 Task: Open Card Card0000000057 in Board Board0000000015 in Workspace WS0000000005 in Trello. Add Member Email0000000017 to Card Card0000000057 in Board Board0000000015 in Workspace WS0000000005 in Trello. Add Purple Label titled Label0000000057 to Card Card0000000057 in Board Board0000000015 in Workspace WS0000000005 in Trello. Add Checklist CL0000000057 to Card Card0000000057 in Board Board0000000015 in Workspace WS0000000005 in Trello. Add Dates with Start Date as Aug 01 2023 and Due Date as Aug 31 2023 to Card Card0000000057 in Board Board0000000015 in Workspace WS0000000005 in Trello
Action: Mouse moved to (340, 382)
Screenshot: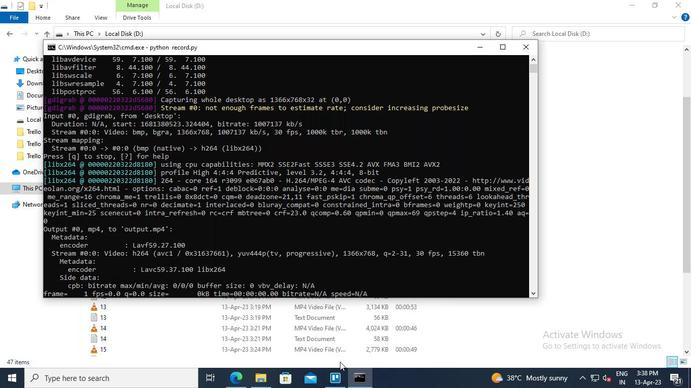 
Action: Mouse pressed left at (340, 382)
Screenshot: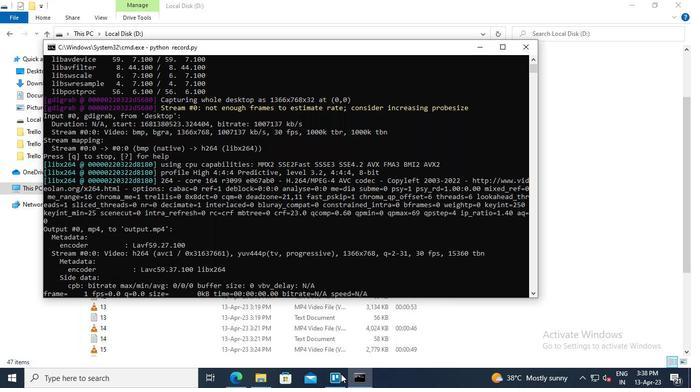 
Action: Mouse moved to (195, 133)
Screenshot: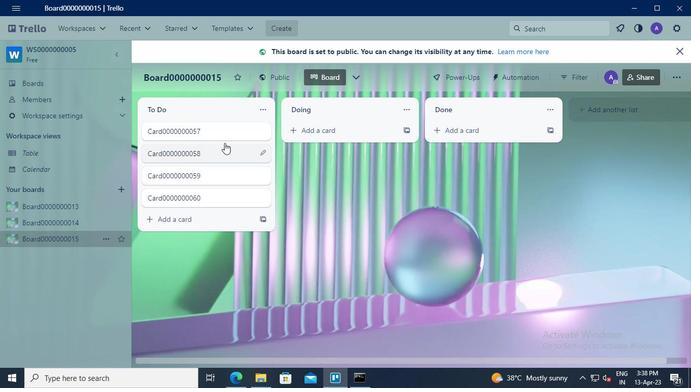 
Action: Mouse pressed left at (195, 133)
Screenshot: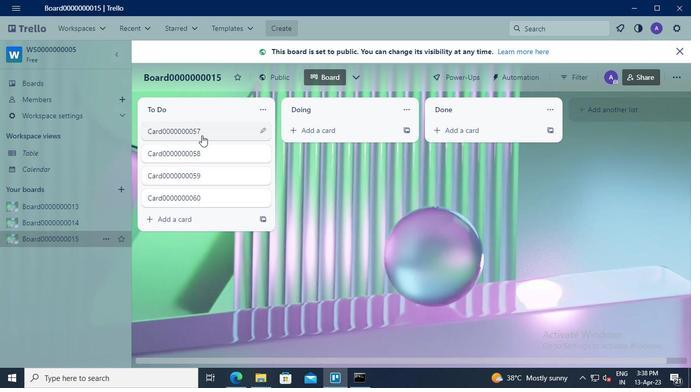 
Action: Mouse moved to (465, 97)
Screenshot: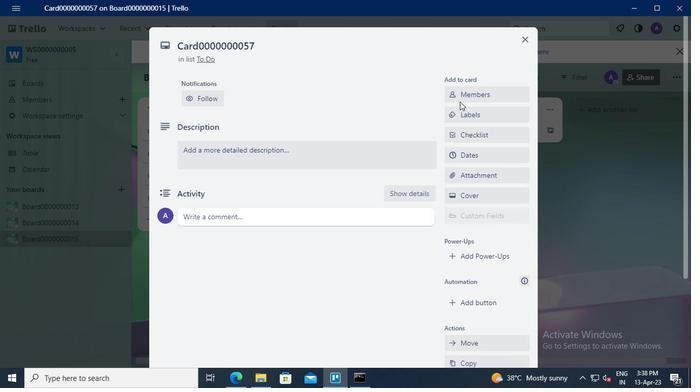 
Action: Mouse pressed left at (465, 97)
Screenshot: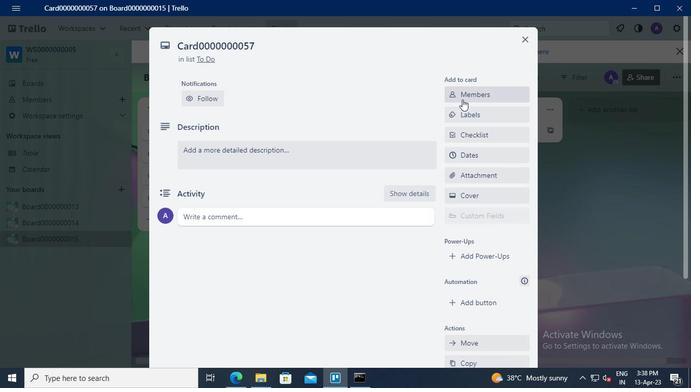 
Action: Mouse moved to (382, 65)
Screenshot: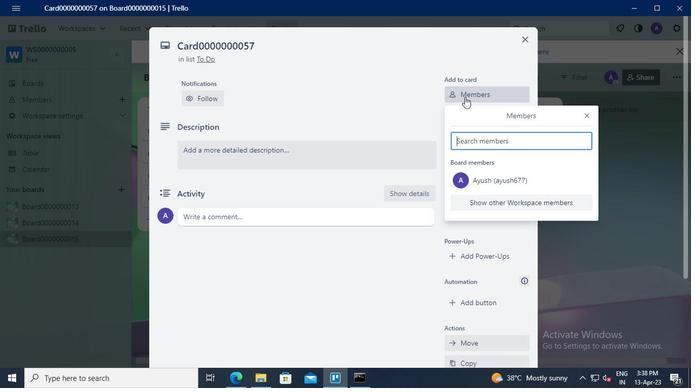 
Action: Keyboard Key.shift_r
Screenshot: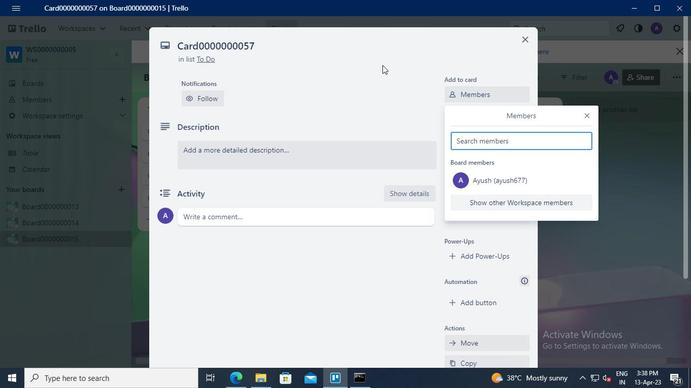 
Action: Keyboard A
Screenshot: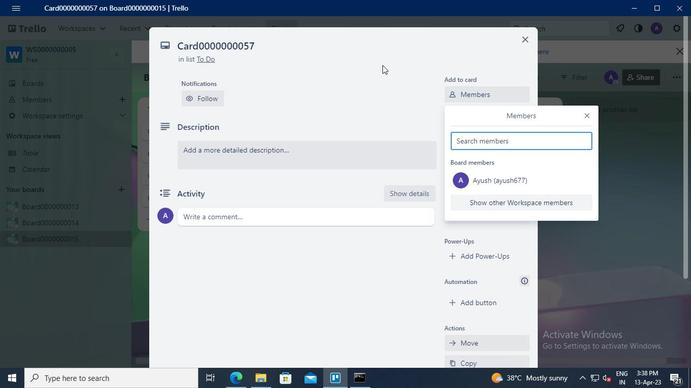 
Action: Keyboard u
Screenshot: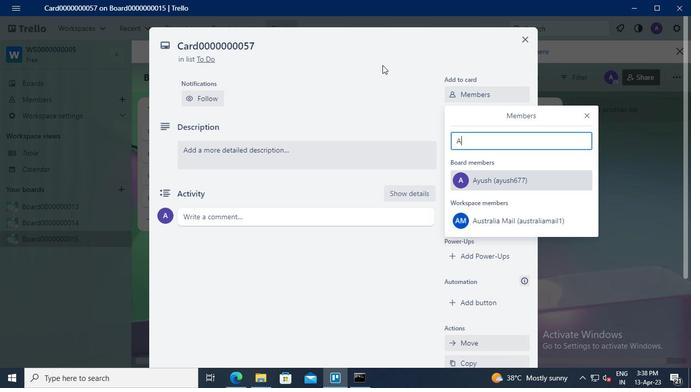 
Action: Keyboard s
Screenshot: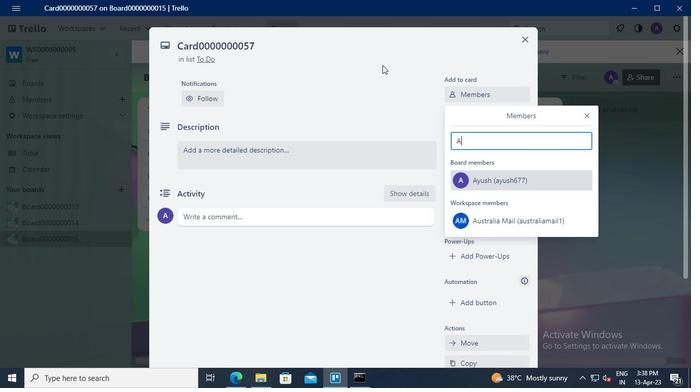 
Action: Keyboard t
Screenshot: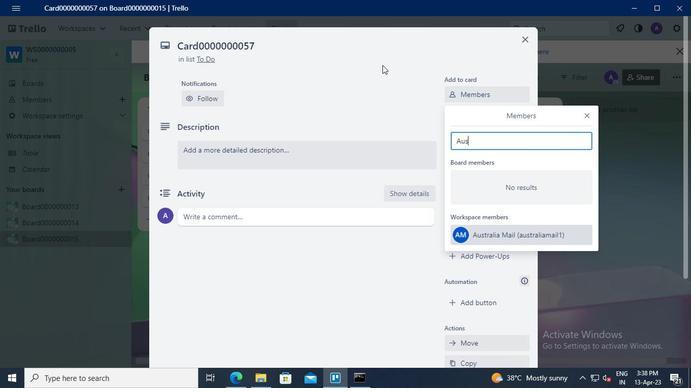 
Action: Keyboard r
Screenshot: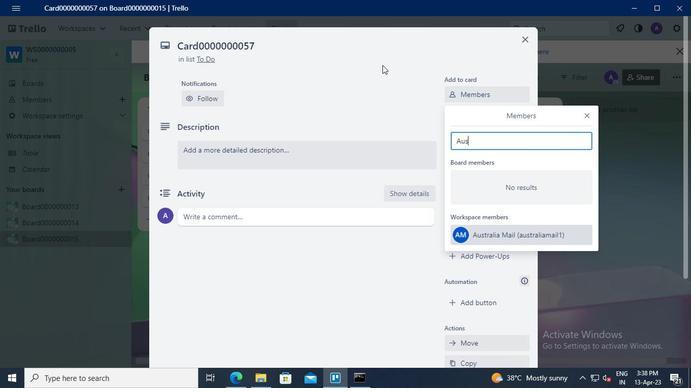 
Action: Keyboard a
Screenshot: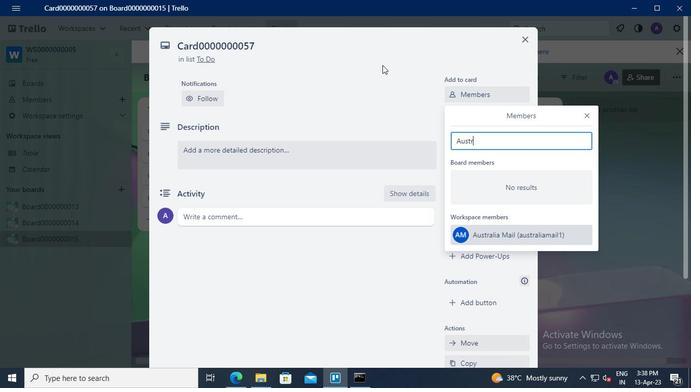 
Action: Keyboard l
Screenshot: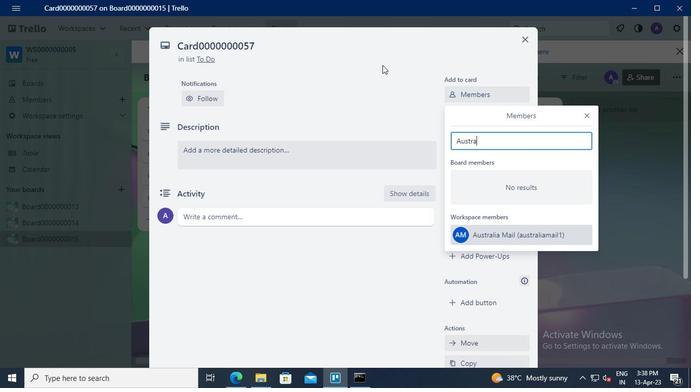 
Action: Keyboard i
Screenshot: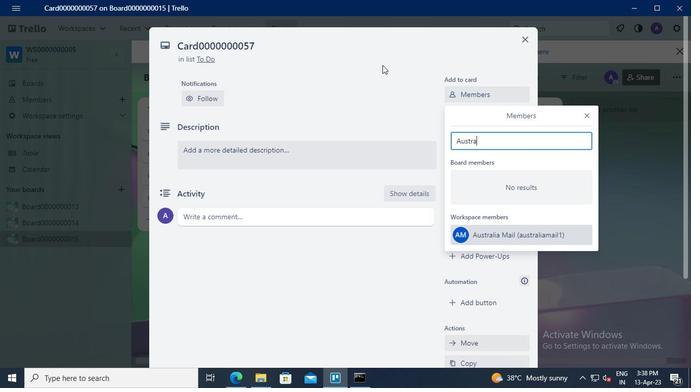 
Action: Keyboard a
Screenshot: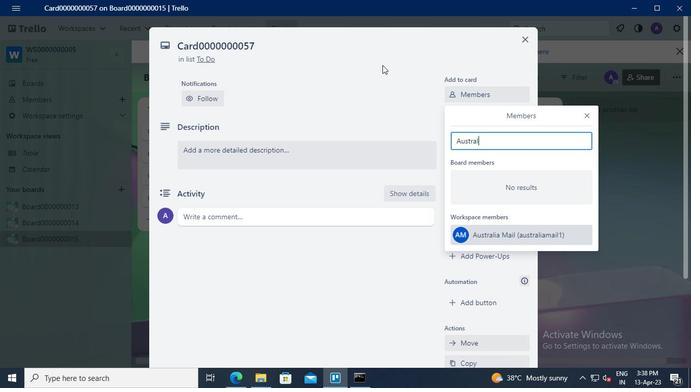 
Action: Mouse moved to (480, 233)
Screenshot: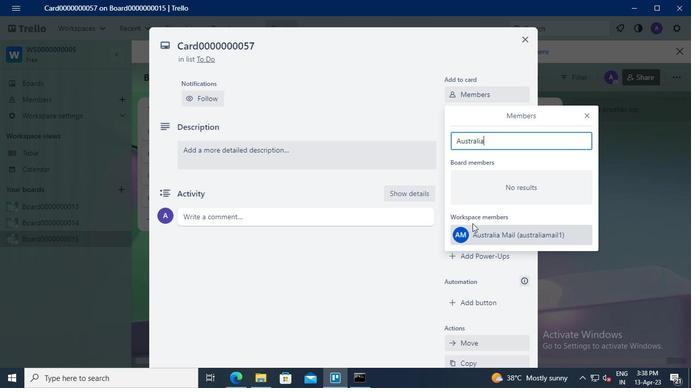 
Action: Mouse pressed left at (480, 233)
Screenshot: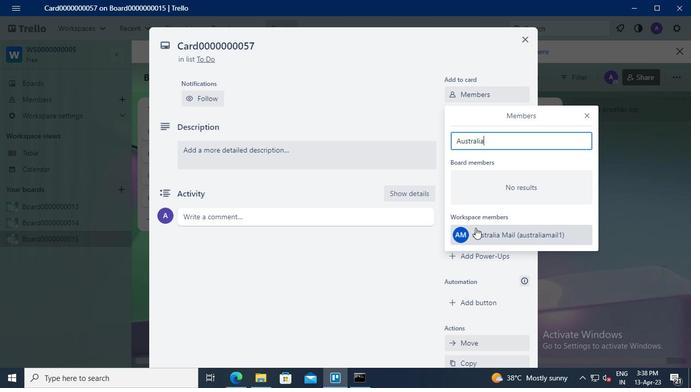 
Action: Mouse moved to (588, 111)
Screenshot: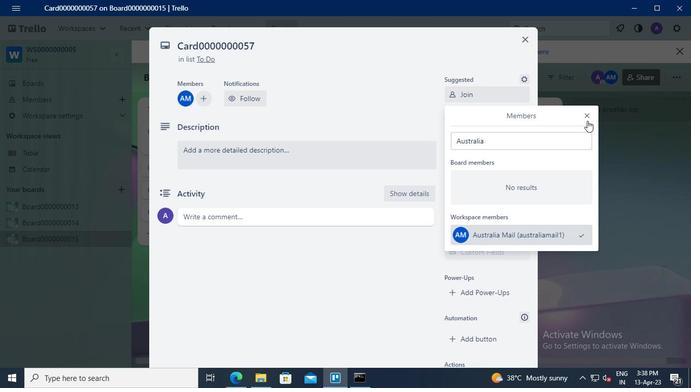 
Action: Mouse pressed left at (588, 111)
Screenshot: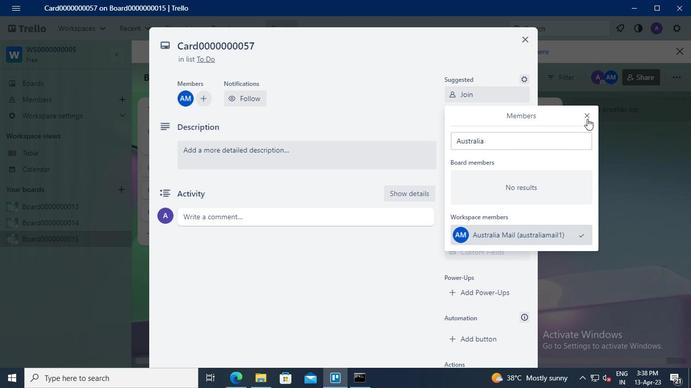 
Action: Mouse moved to (507, 149)
Screenshot: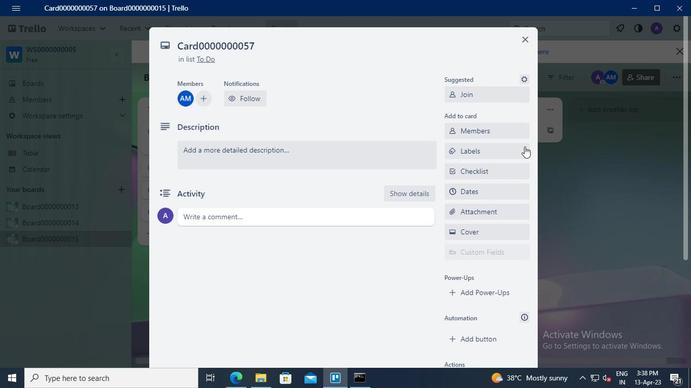 
Action: Mouse pressed left at (507, 149)
Screenshot: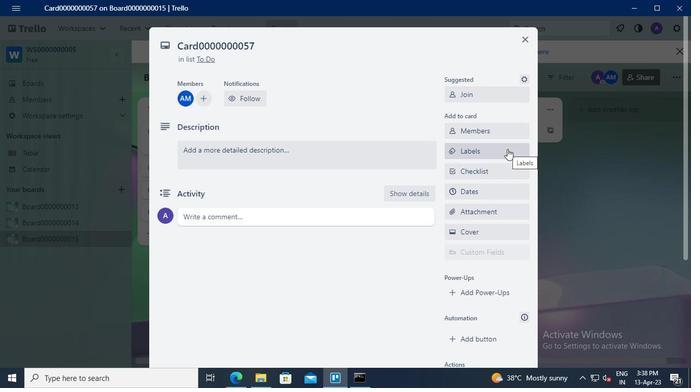 
Action: Mouse moved to (526, 227)
Screenshot: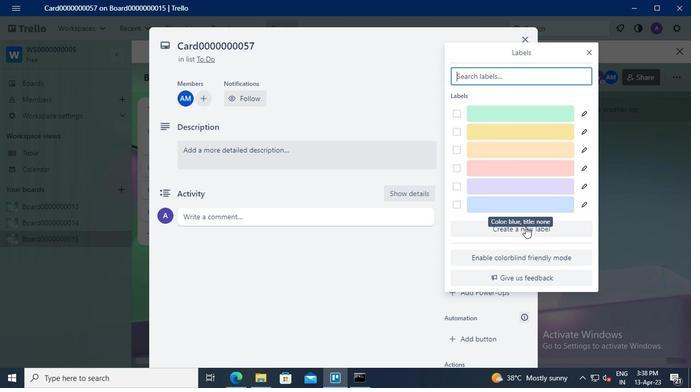 
Action: Mouse pressed left at (526, 227)
Screenshot: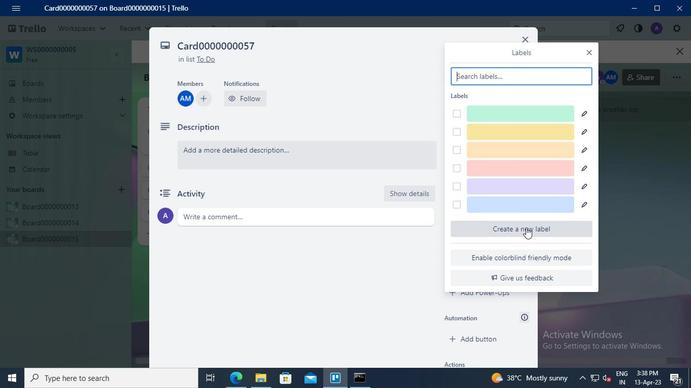 
Action: Mouse moved to (492, 150)
Screenshot: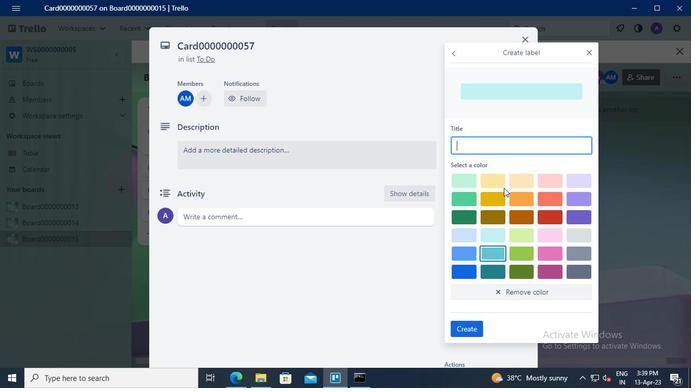 
Action: Keyboard Key.shift
Screenshot: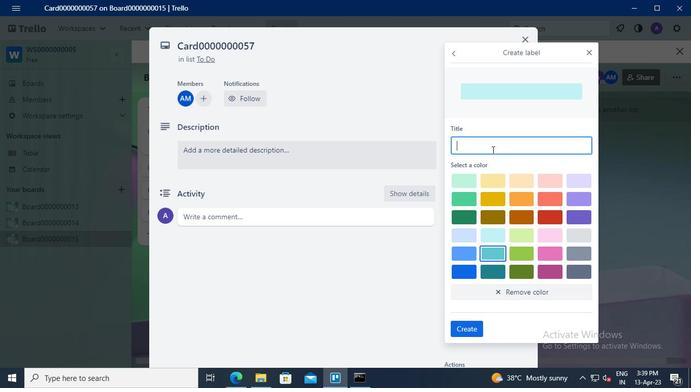 
Action: Keyboard L
Screenshot: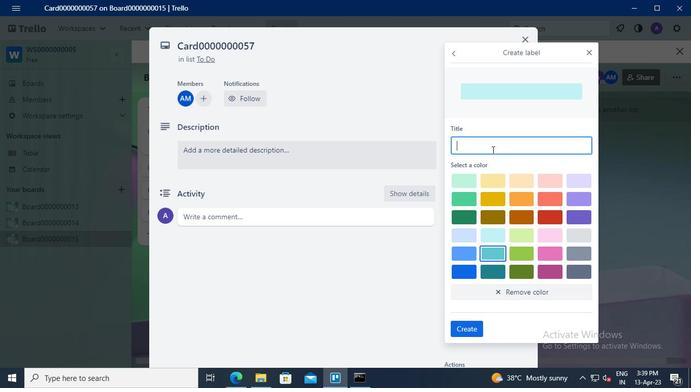 
Action: Keyboard a
Screenshot: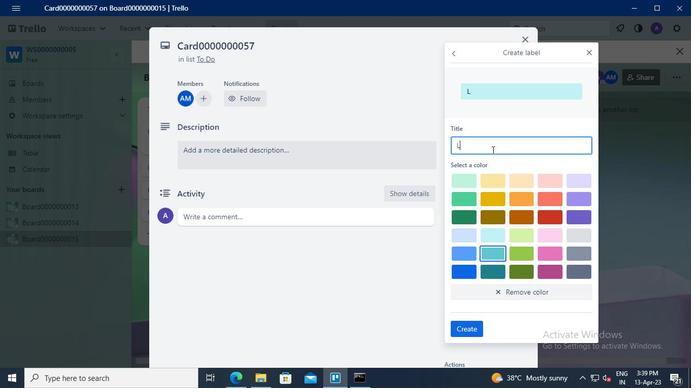 
Action: Keyboard b
Screenshot: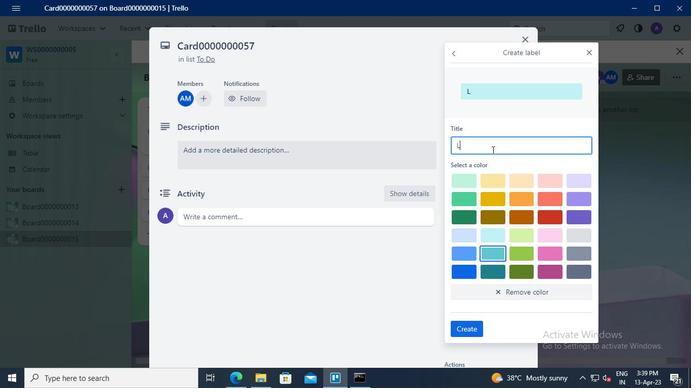 
Action: Keyboard e
Screenshot: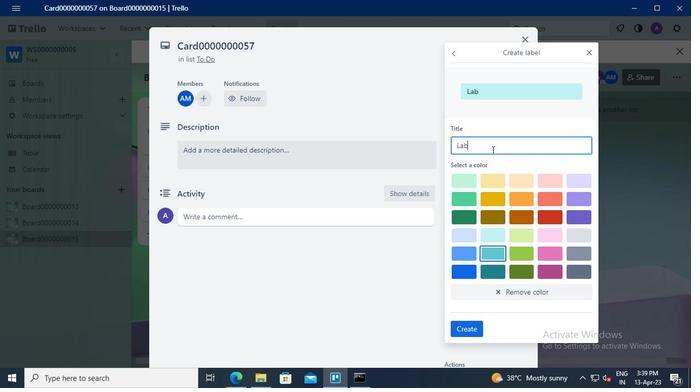 
Action: Keyboard l
Screenshot: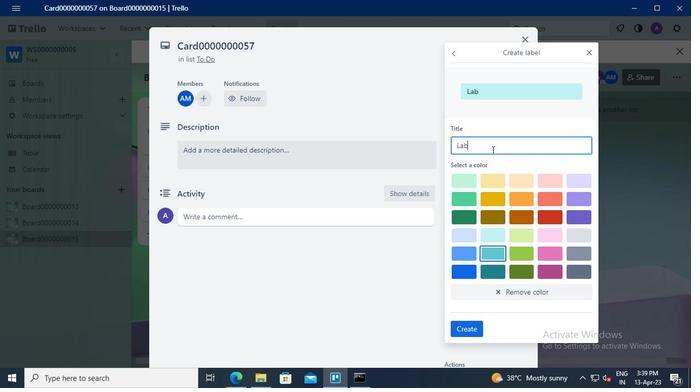 
Action: Keyboard <96>
Screenshot: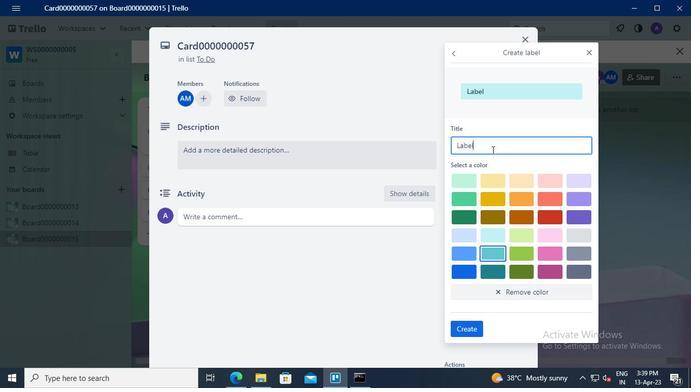 
Action: Keyboard <96>
Screenshot: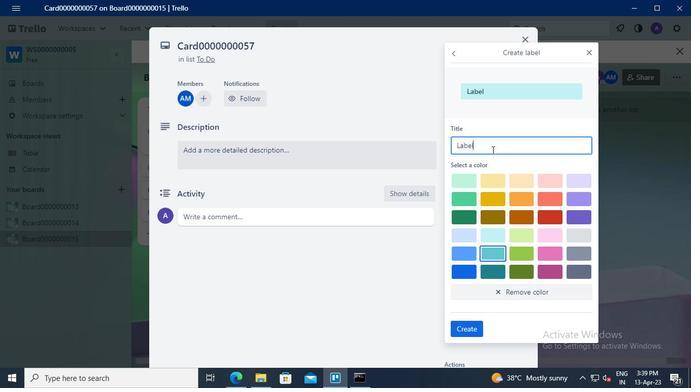 
Action: Keyboard <96>
Screenshot: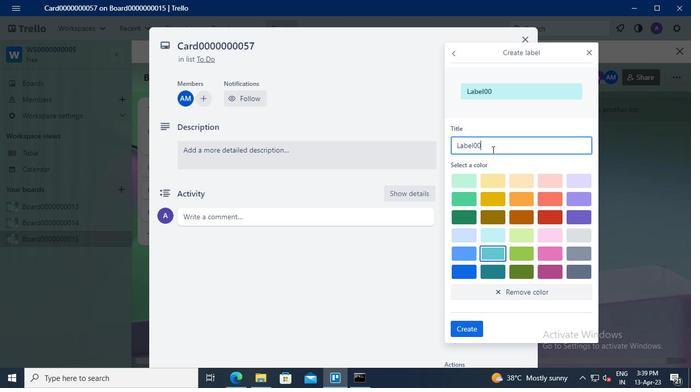
Action: Keyboard <96>
Screenshot: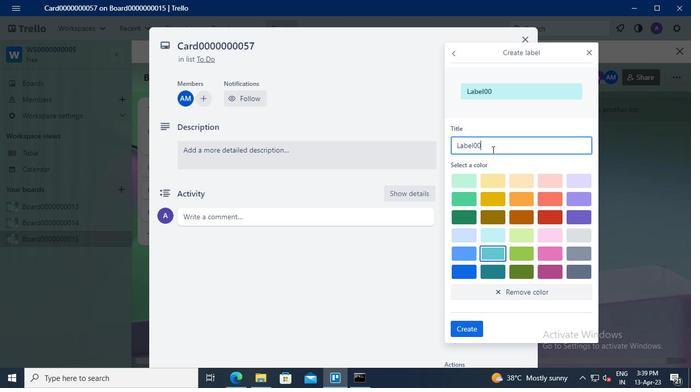 
Action: Keyboard <96>
Screenshot: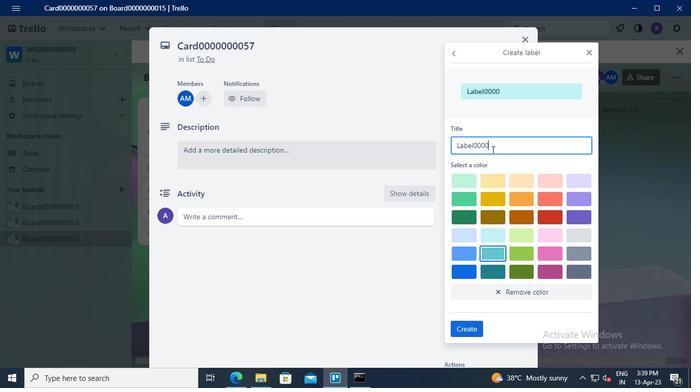 
Action: Keyboard <96>
Screenshot: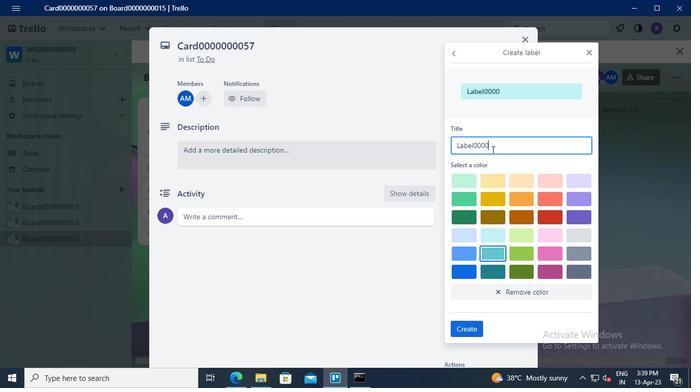 
Action: Keyboard <96>
Screenshot: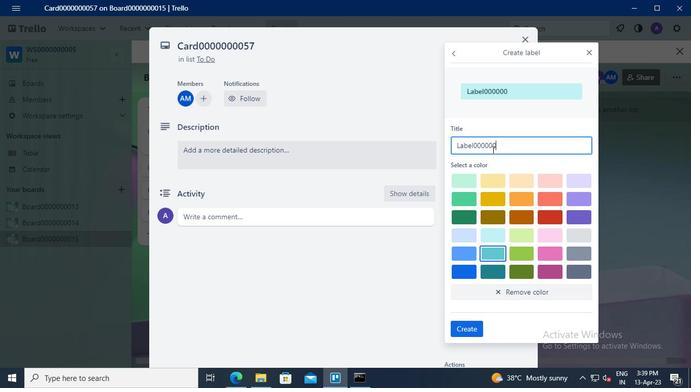 
Action: Keyboard <96>
Screenshot: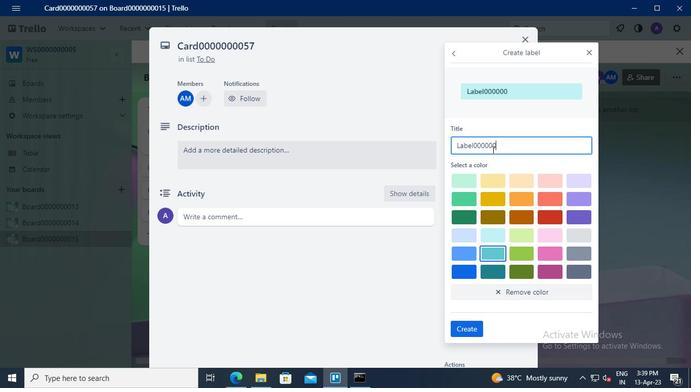 
Action: Keyboard <101>
Screenshot: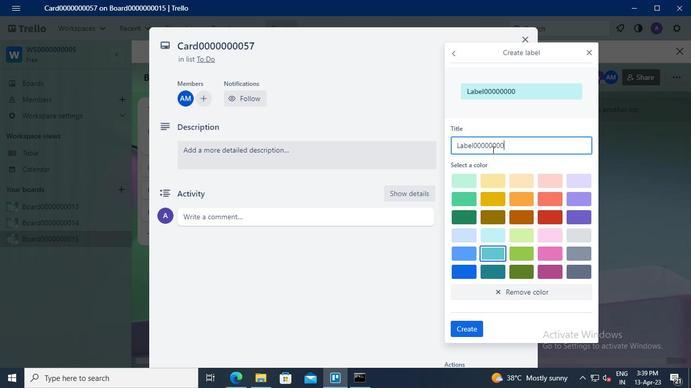 
Action: Keyboard <103>
Screenshot: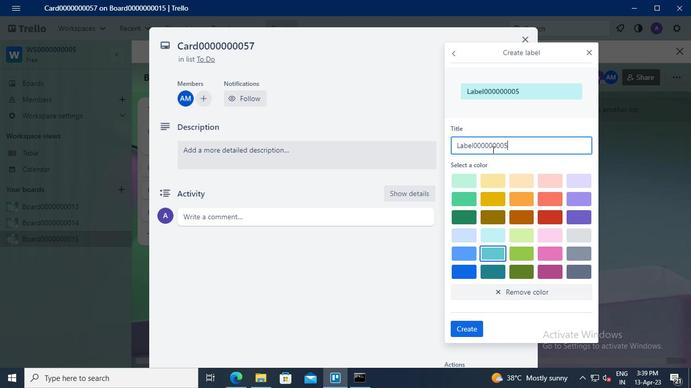 
Action: Mouse moved to (580, 201)
Screenshot: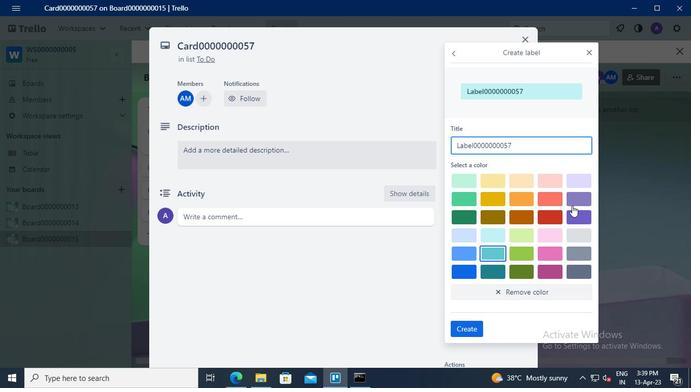 
Action: Mouse pressed left at (580, 201)
Screenshot: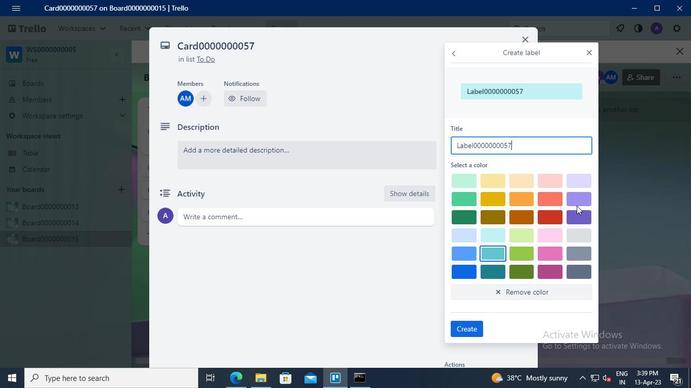 
Action: Mouse moved to (476, 328)
Screenshot: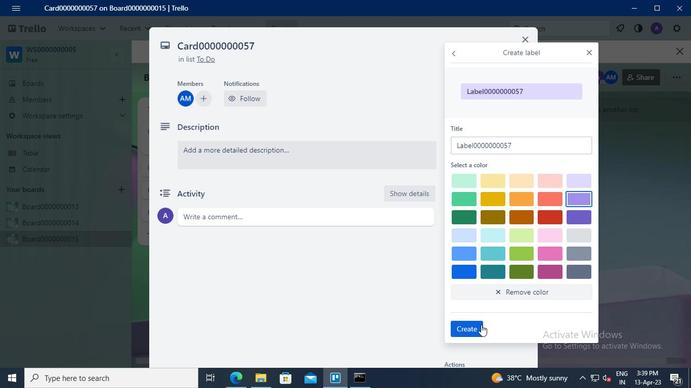
Action: Mouse pressed left at (476, 328)
Screenshot: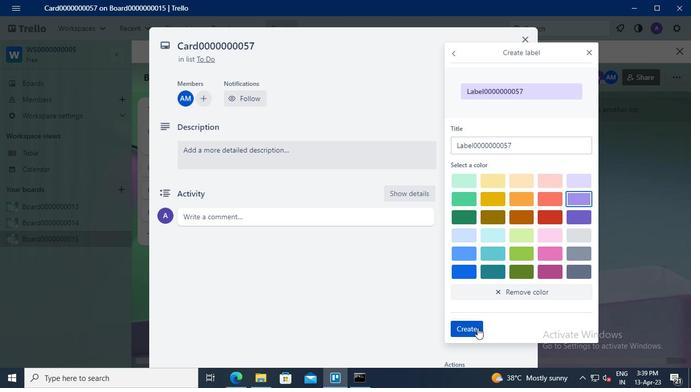 
Action: Mouse moved to (589, 52)
Screenshot: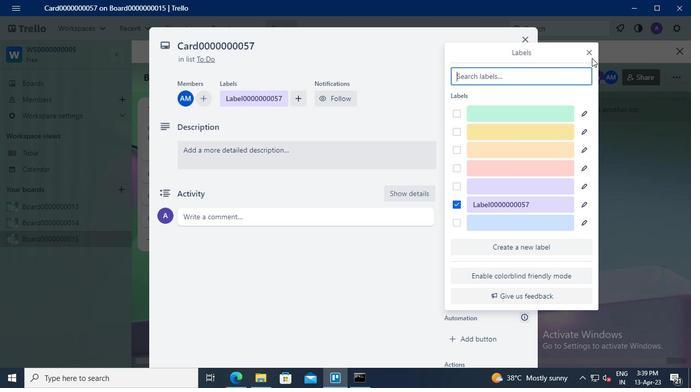 
Action: Mouse pressed left at (589, 52)
Screenshot: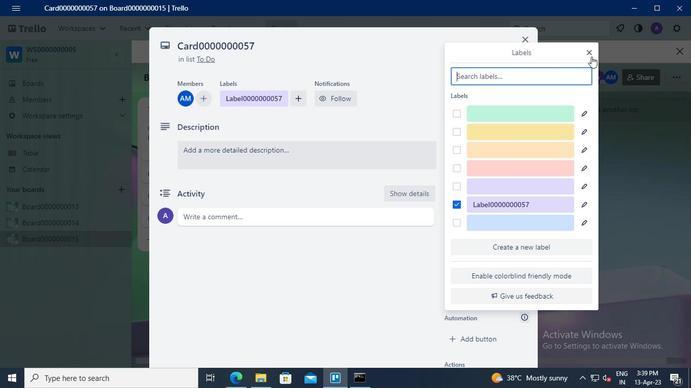 
Action: Mouse moved to (489, 170)
Screenshot: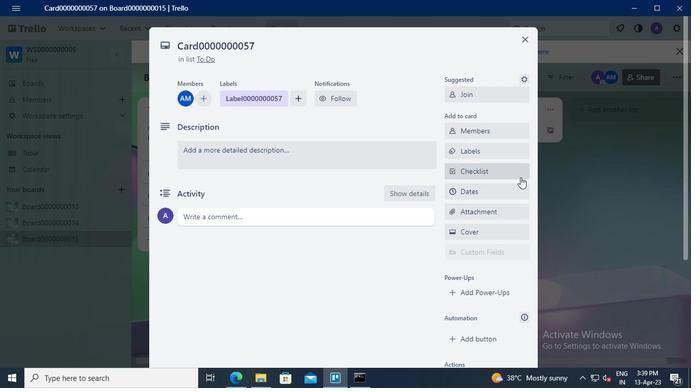 
Action: Mouse pressed left at (489, 170)
Screenshot: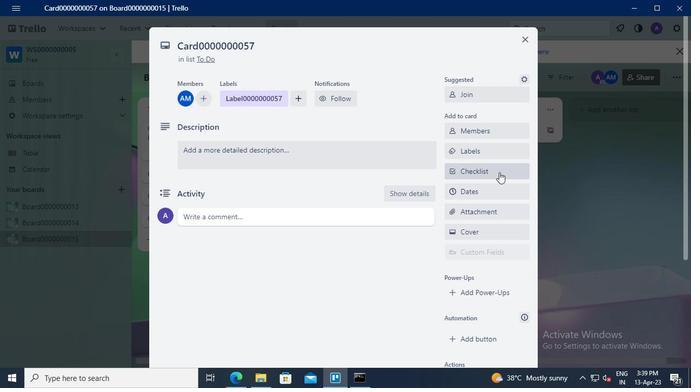 
Action: Keyboard Key.shift
Screenshot: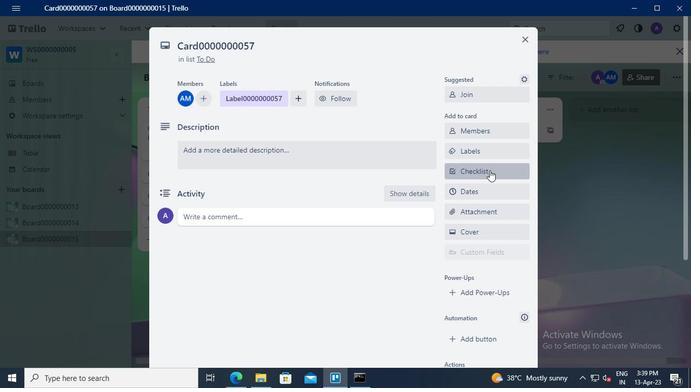 
Action: Keyboard Key.shift
Screenshot: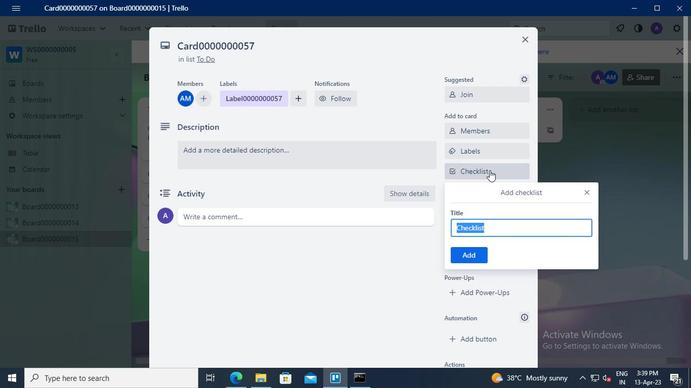 
Action: Keyboard Key.shift
Screenshot: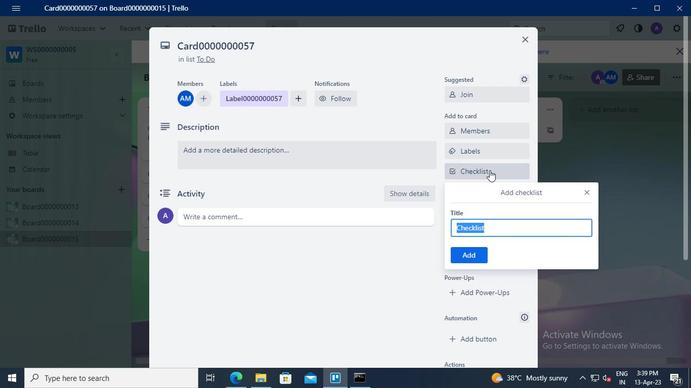 
Action: Keyboard Key.shift
Screenshot: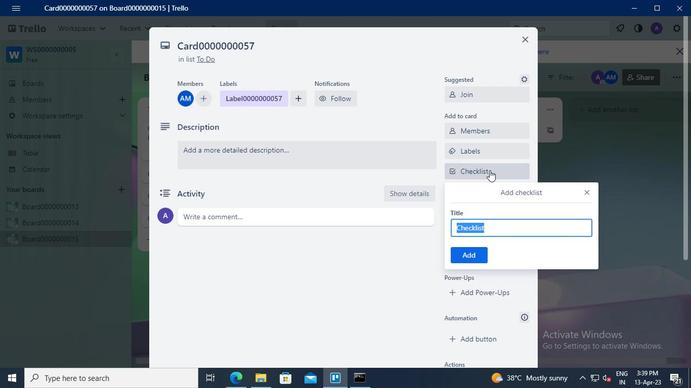 
Action: Keyboard Key.shift
Screenshot: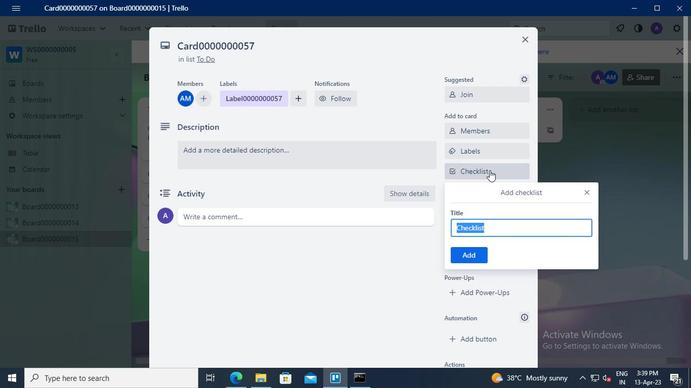 
Action: Keyboard Key.shift
Screenshot: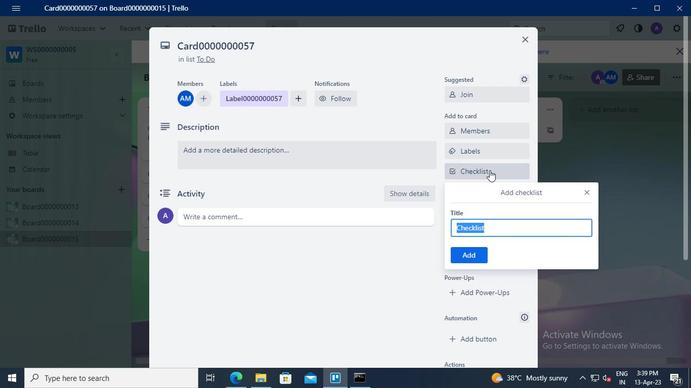 
Action: Keyboard Key.shift
Screenshot: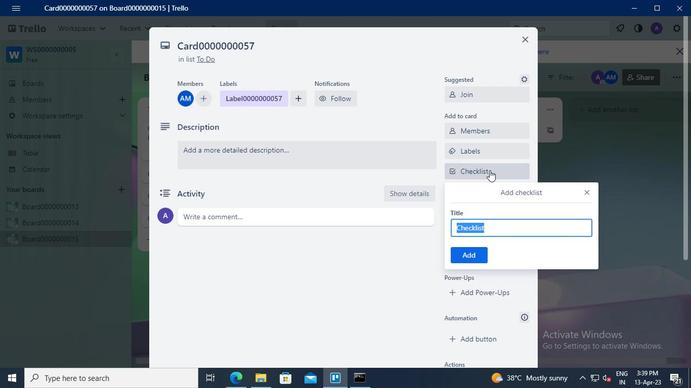 
Action: Keyboard C
Screenshot: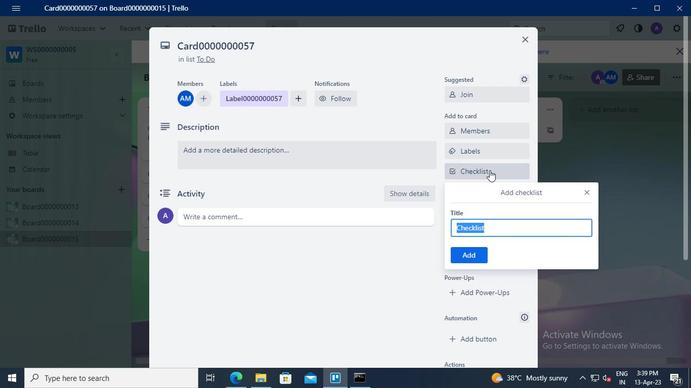 
Action: Keyboard L
Screenshot: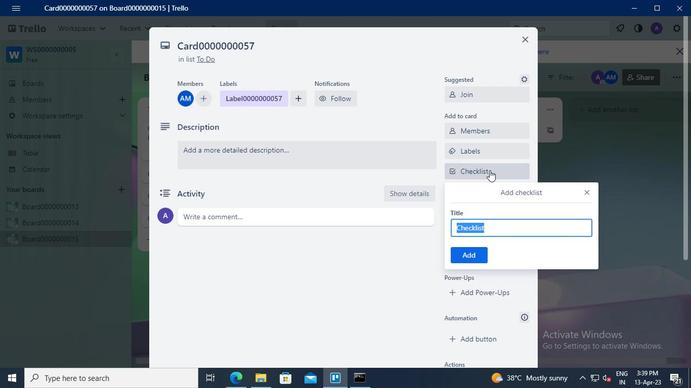 
Action: Keyboard <96>
Screenshot: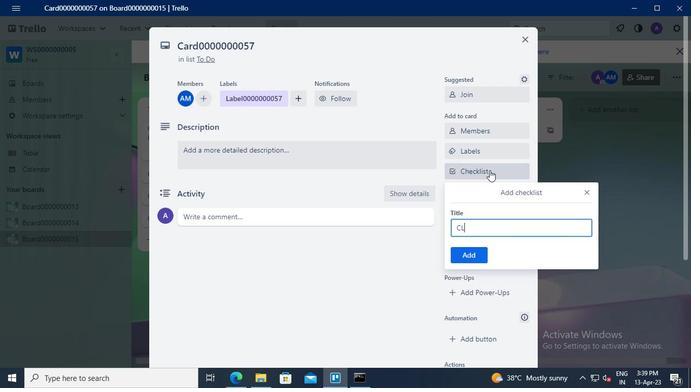 
Action: Keyboard <96>
Screenshot: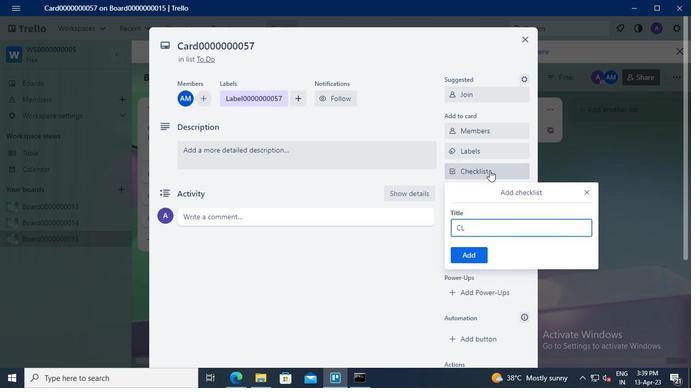 
Action: Keyboard <96>
Screenshot: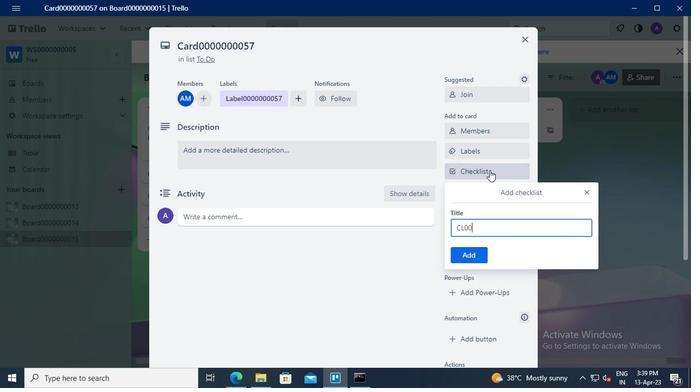 
Action: Keyboard <96>
Screenshot: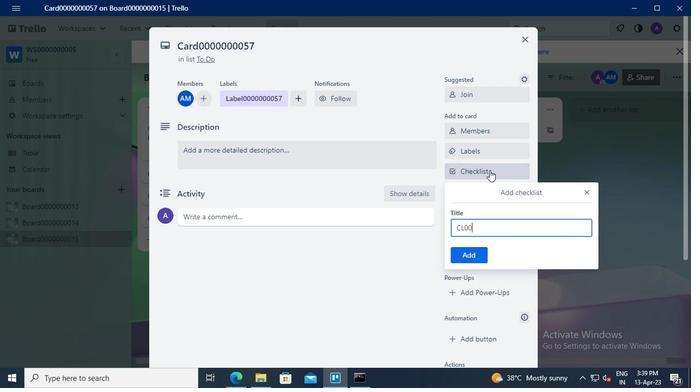 
Action: Keyboard <96>
Screenshot: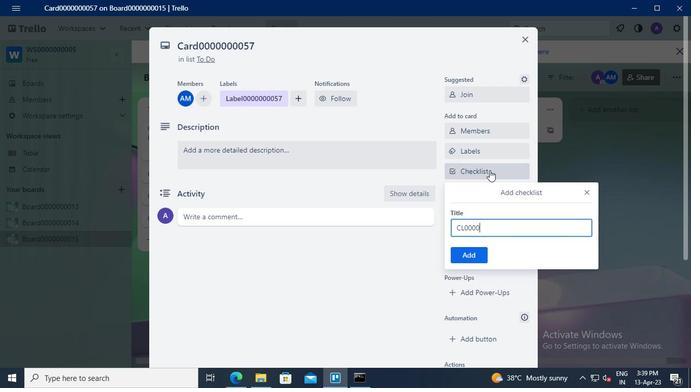 
Action: Keyboard <96>
Screenshot: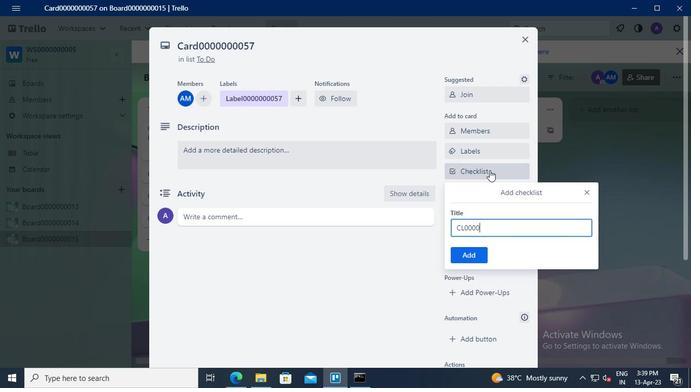 
Action: Keyboard <96>
Screenshot: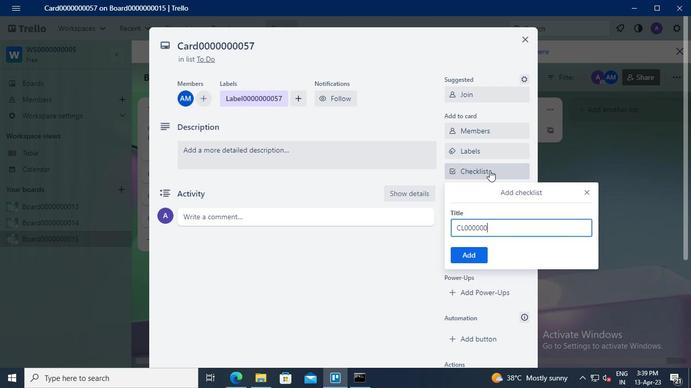 
Action: Keyboard <96>
Screenshot: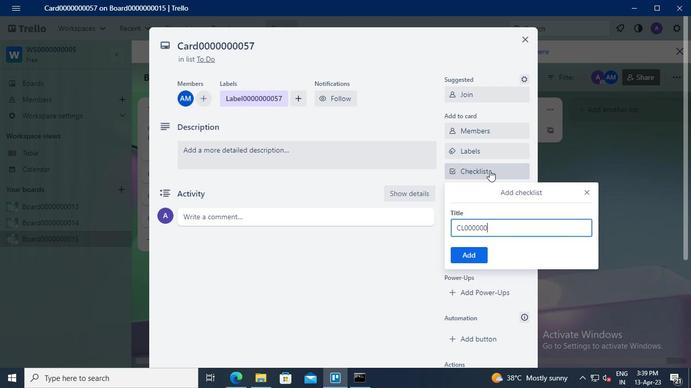 
Action: Keyboard <101>
Screenshot: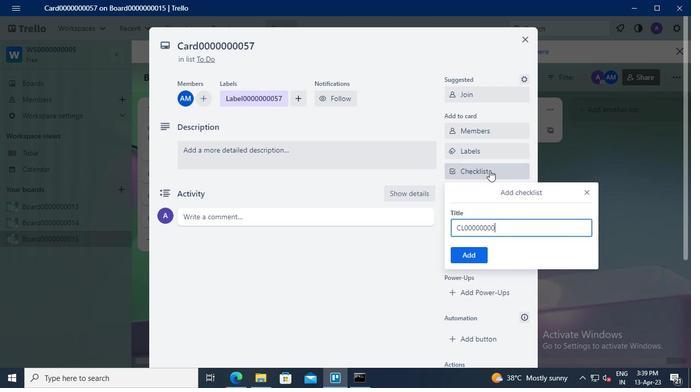 
Action: Keyboard <103>
Screenshot: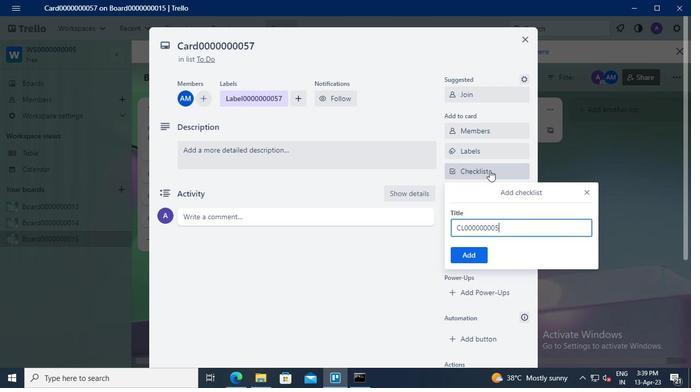 
Action: Mouse moved to (468, 253)
Screenshot: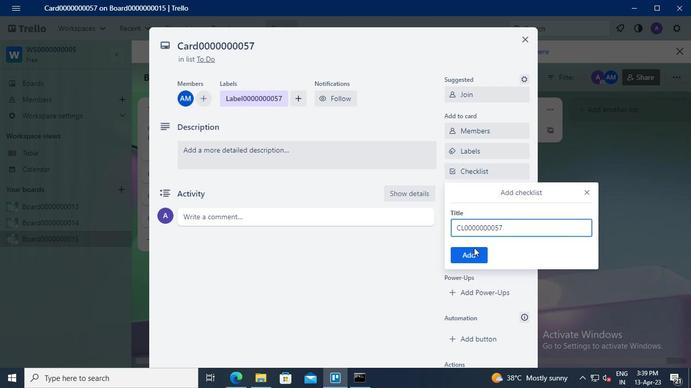 
Action: Mouse pressed left at (468, 253)
Screenshot: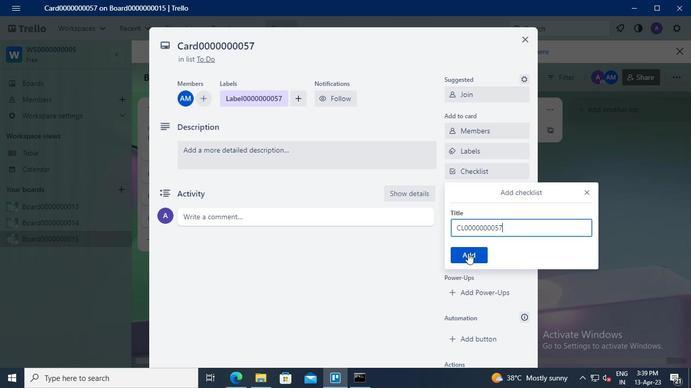 
Action: Mouse moved to (477, 192)
Screenshot: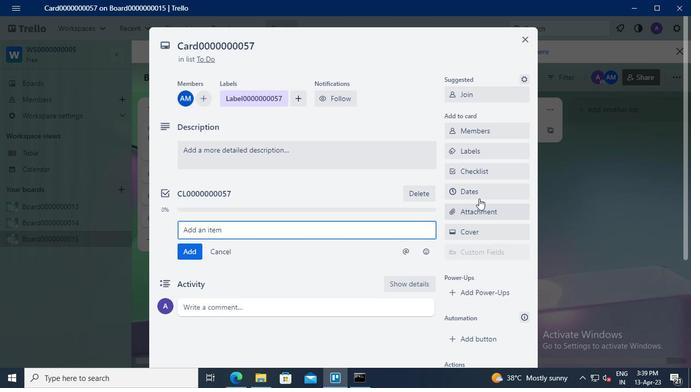 
Action: Mouse pressed left at (477, 192)
Screenshot: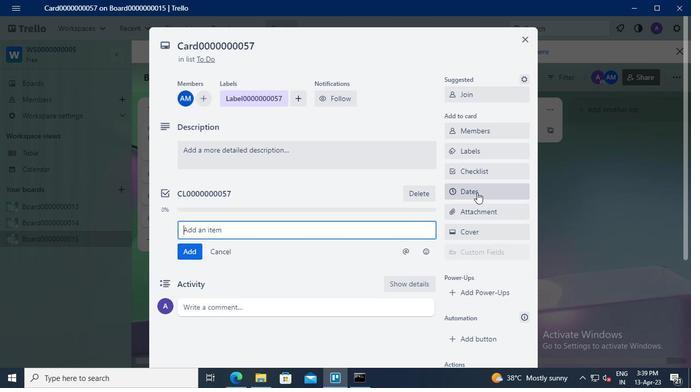 
Action: Mouse moved to (455, 235)
Screenshot: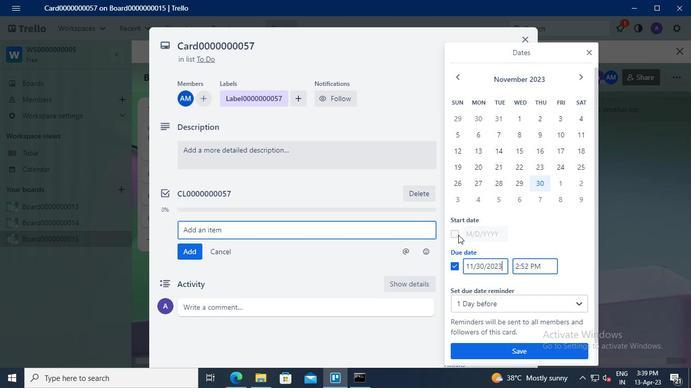 
Action: Mouse pressed left at (455, 235)
Screenshot: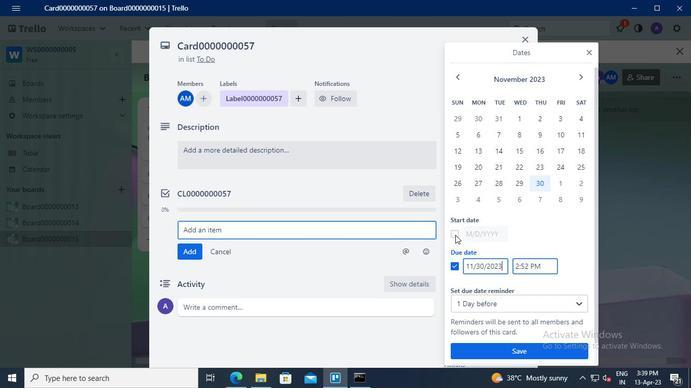 
Action: Mouse moved to (473, 233)
Screenshot: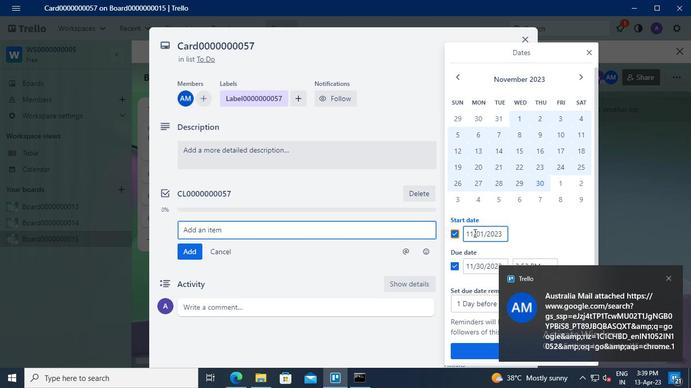 
Action: Mouse pressed left at (473, 233)
Screenshot: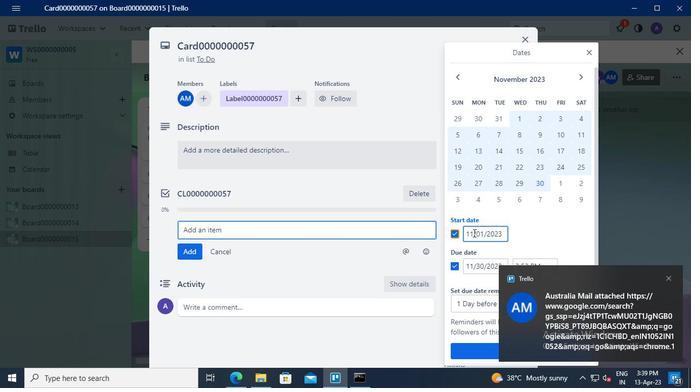 
Action: Keyboard Key.backspace
Screenshot: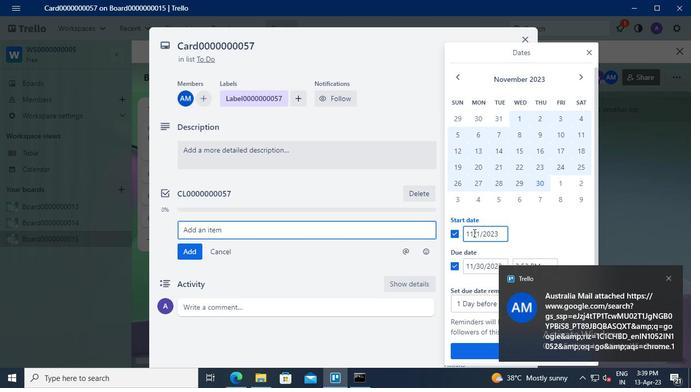 
Action: Keyboard Key.backspace
Screenshot: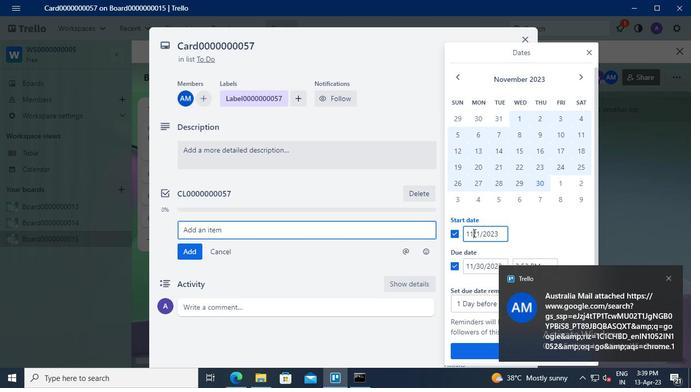 
Action: Keyboard <104>
Screenshot: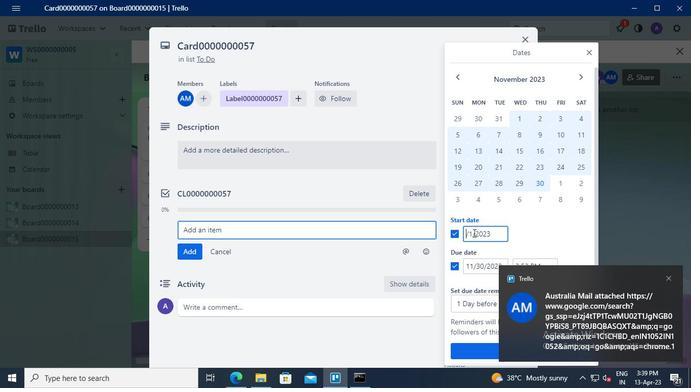 
Action: Mouse moved to (483, 264)
Screenshot: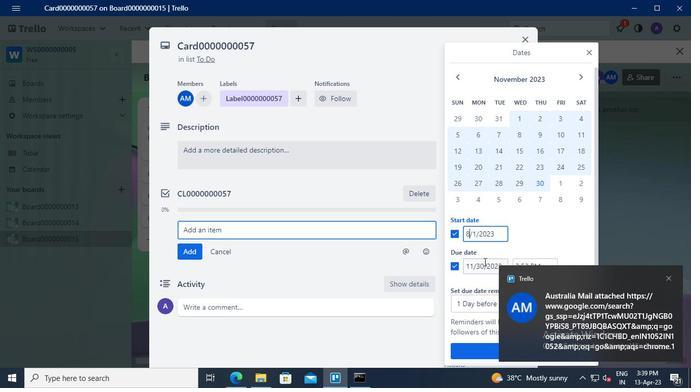 
Action: Mouse pressed left at (483, 264)
Screenshot: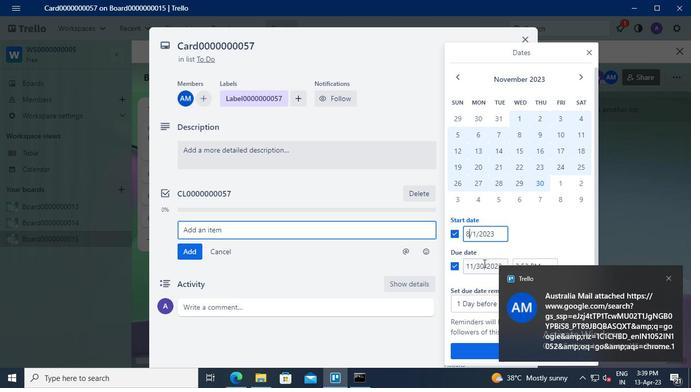 
Action: Keyboard Key.backspace
Screenshot: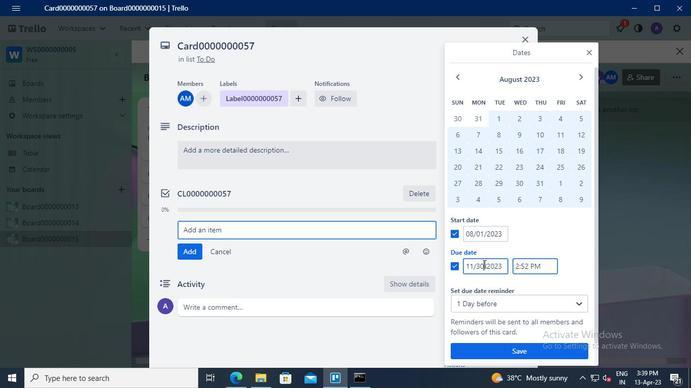 
Action: Keyboard <97>
Screenshot: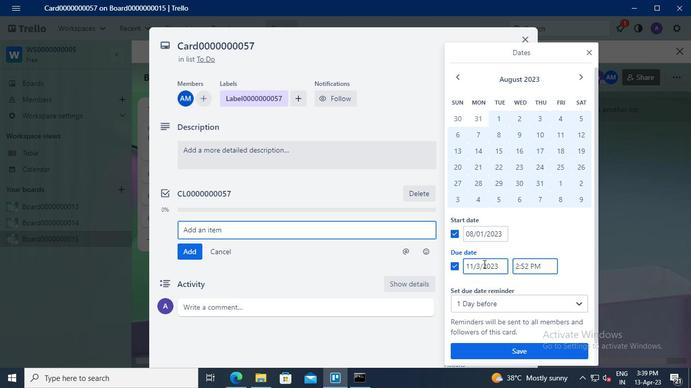 
Action: Mouse moved to (472, 265)
Screenshot: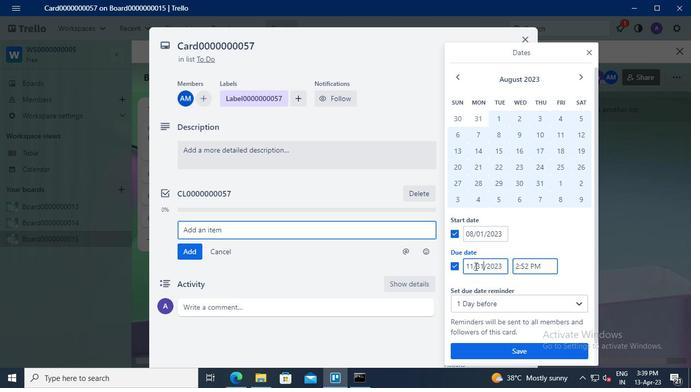
Action: Mouse pressed left at (472, 265)
Screenshot: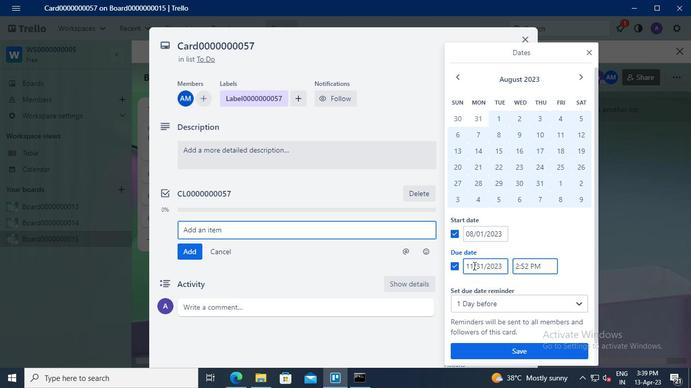 
Action: Keyboard Key.backspace
Screenshot: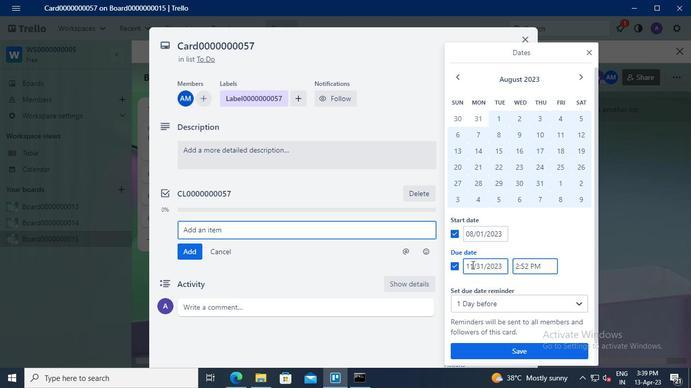 
Action: Keyboard Key.backspace
Screenshot: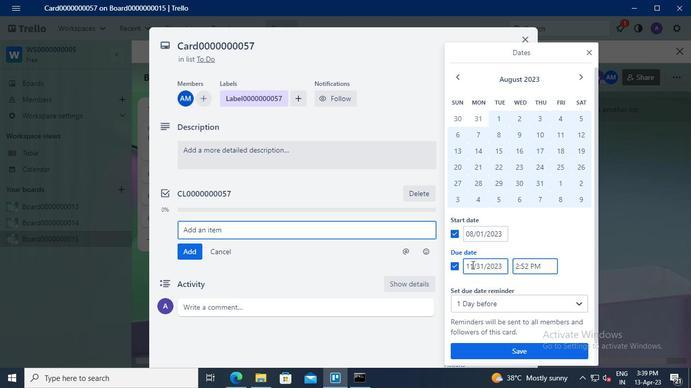 
Action: Keyboard <104>
Screenshot: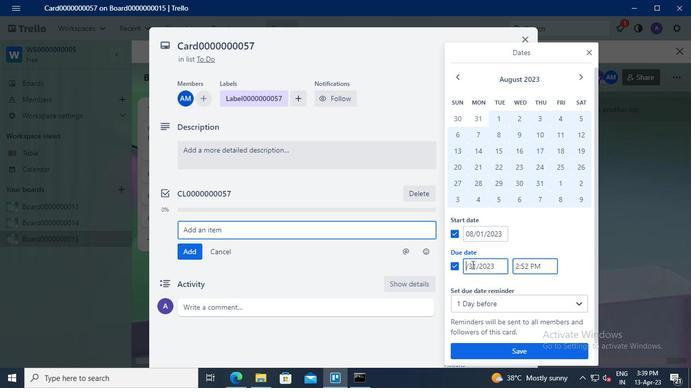
Action: Mouse moved to (514, 349)
Screenshot: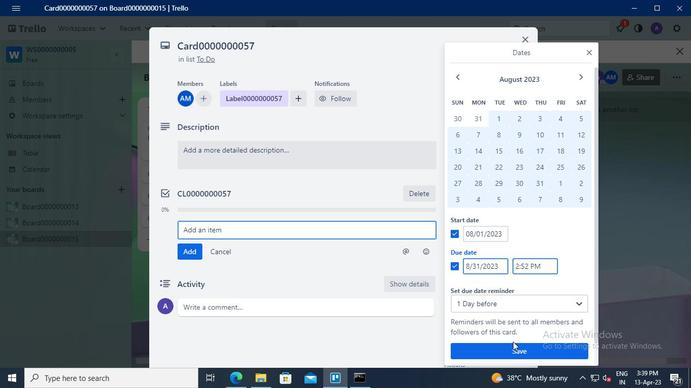 
Action: Mouse pressed left at (514, 349)
Screenshot: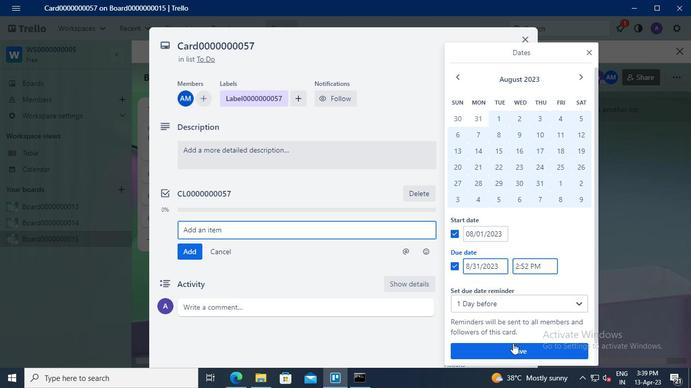 
Action: Mouse moved to (362, 378)
Screenshot: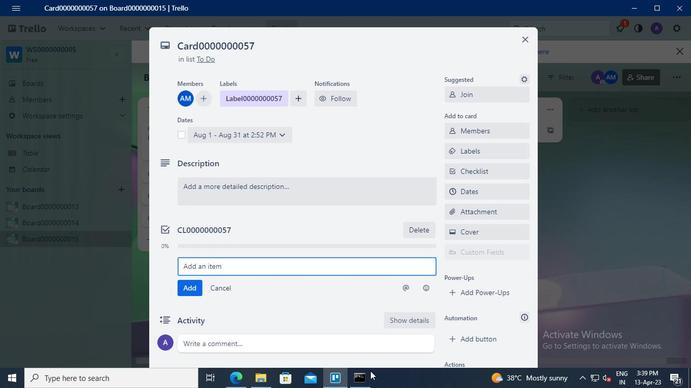 
Action: Mouse pressed left at (362, 378)
Screenshot: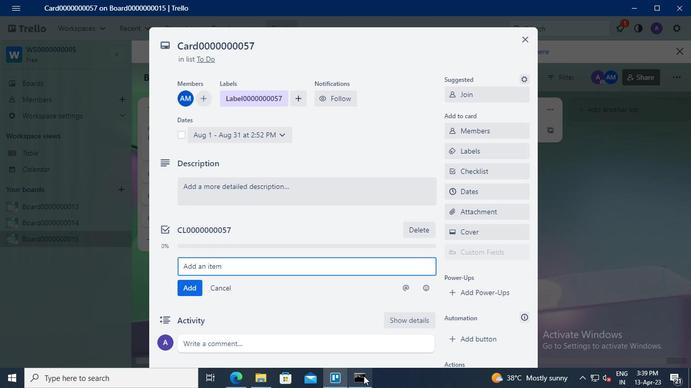 
Action: Mouse moved to (521, 49)
Screenshot: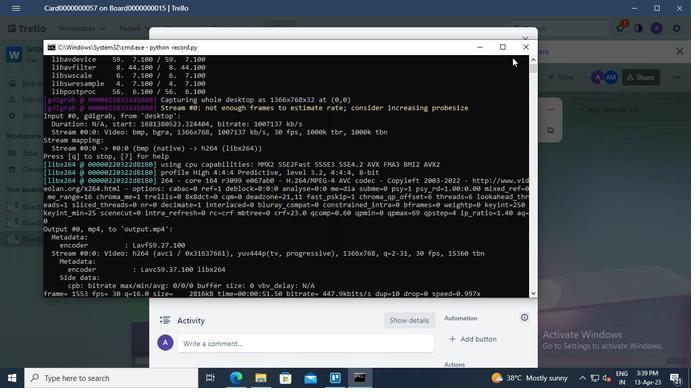 
Action: Mouse pressed left at (521, 49)
Screenshot: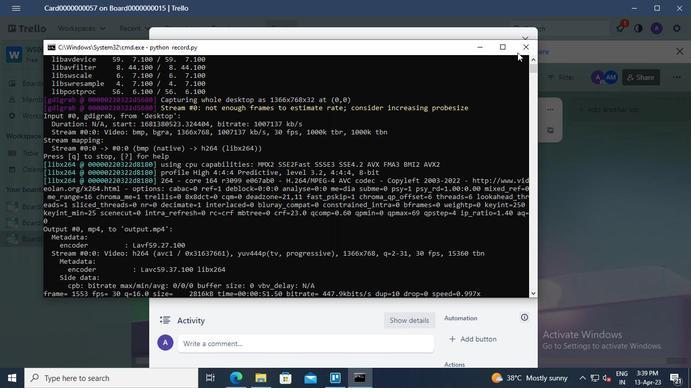 
